 Task: Sort the products in the category "Permesan" by unit price (high first).
Action: Mouse moved to (614, 226)
Screenshot: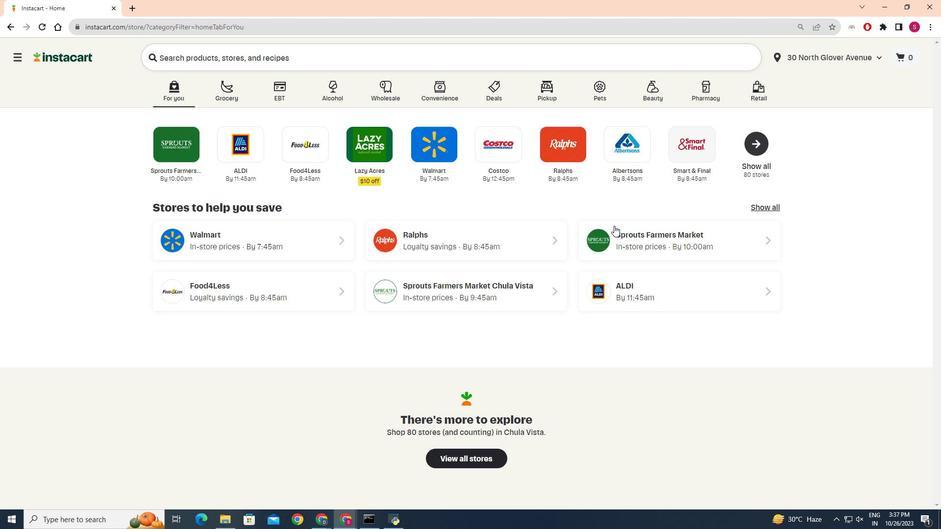 
Action: Mouse pressed left at (614, 226)
Screenshot: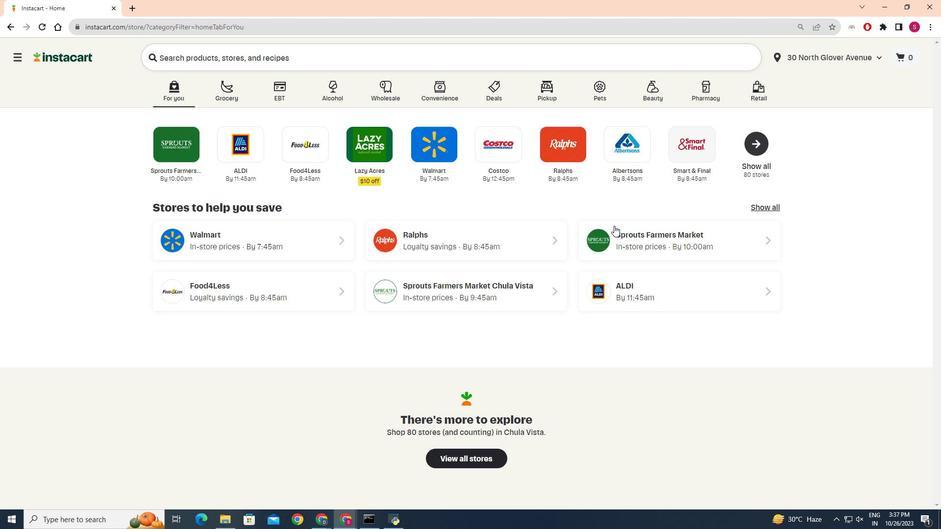 
Action: Mouse moved to (21, 412)
Screenshot: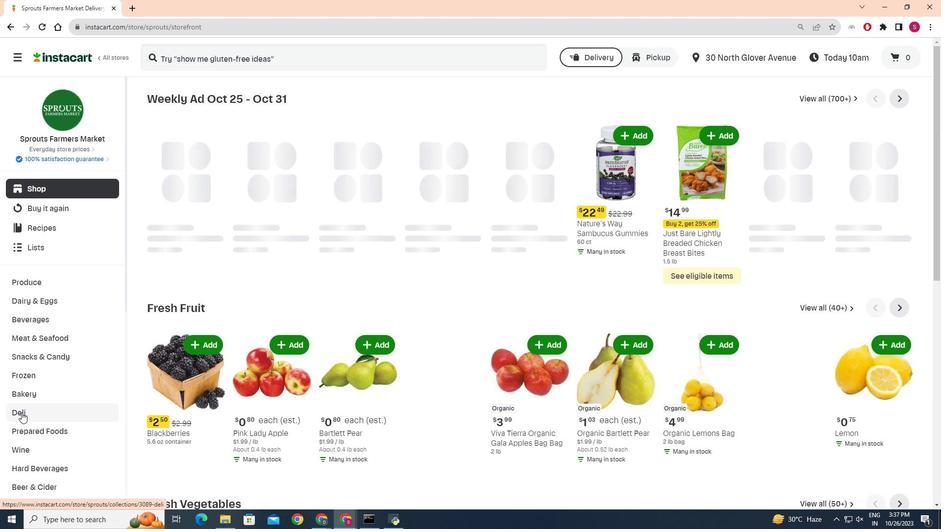 
Action: Mouse pressed left at (21, 412)
Screenshot: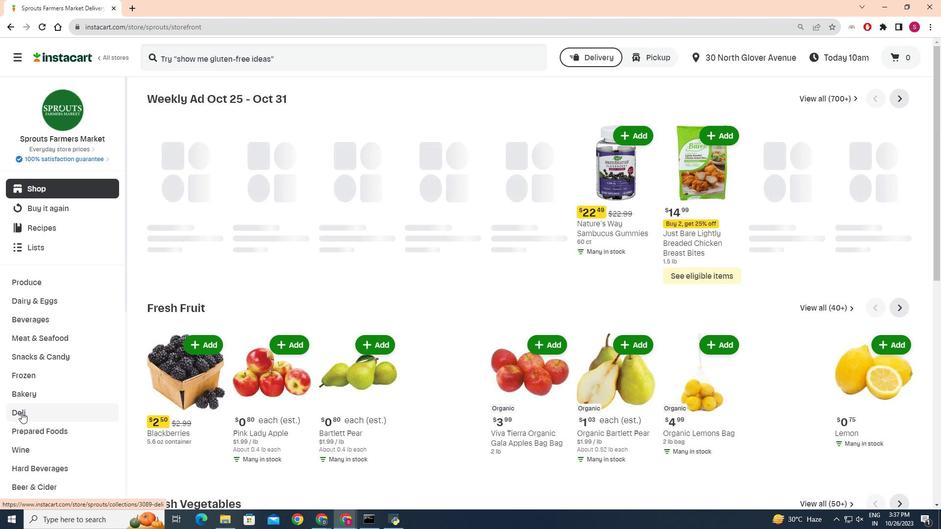 
Action: Mouse moved to (254, 120)
Screenshot: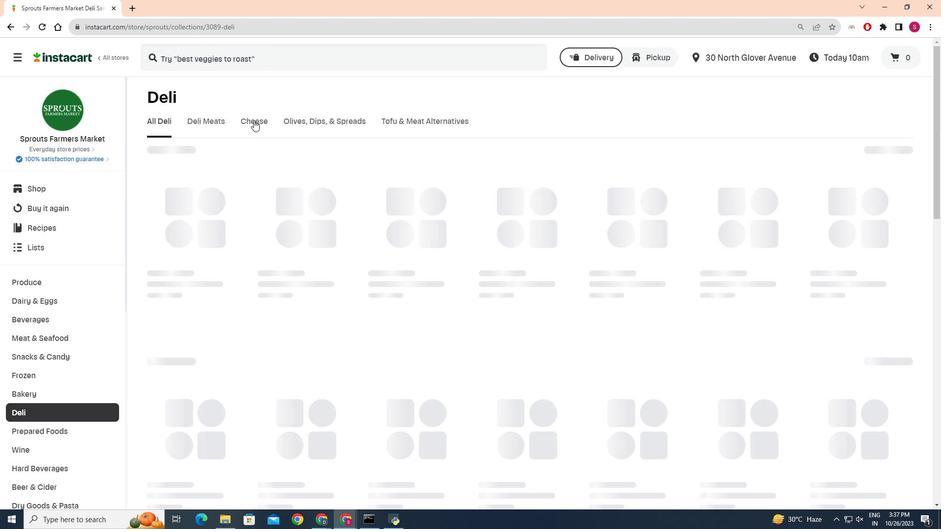 
Action: Mouse pressed left at (254, 120)
Screenshot: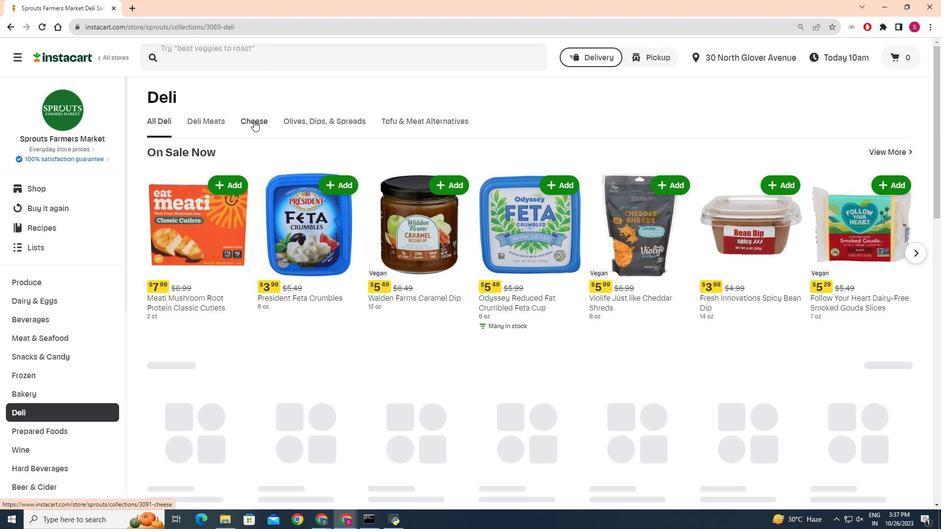 
Action: Mouse moved to (481, 154)
Screenshot: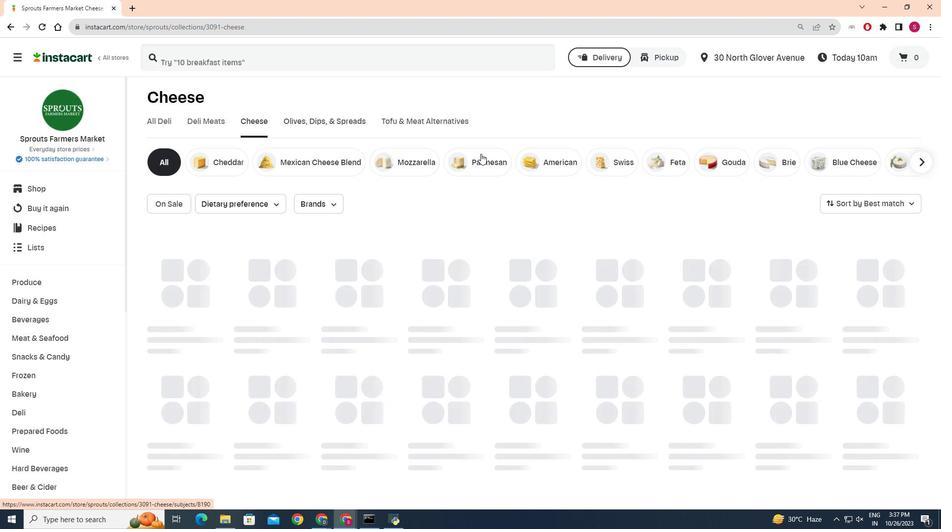 
Action: Mouse pressed left at (481, 154)
Screenshot: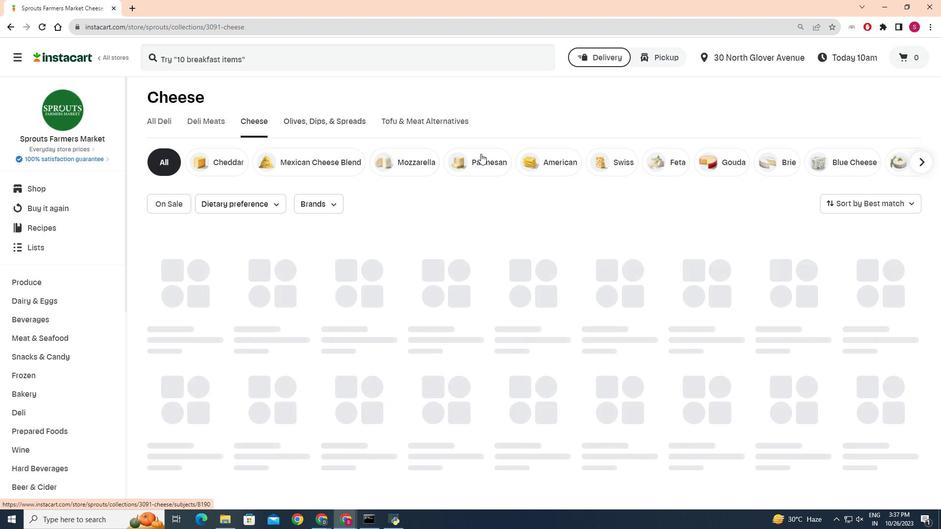 
Action: Mouse moved to (472, 154)
Screenshot: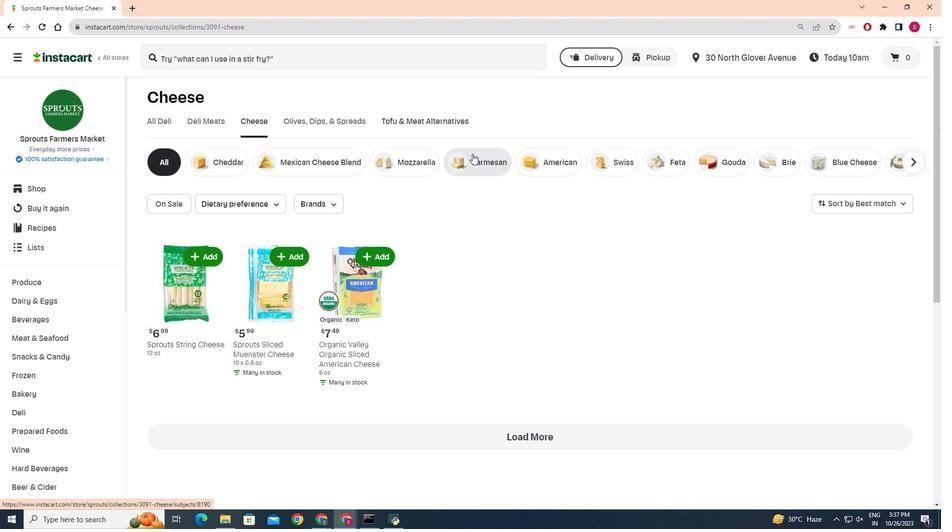 
Action: Mouse pressed left at (472, 154)
Screenshot: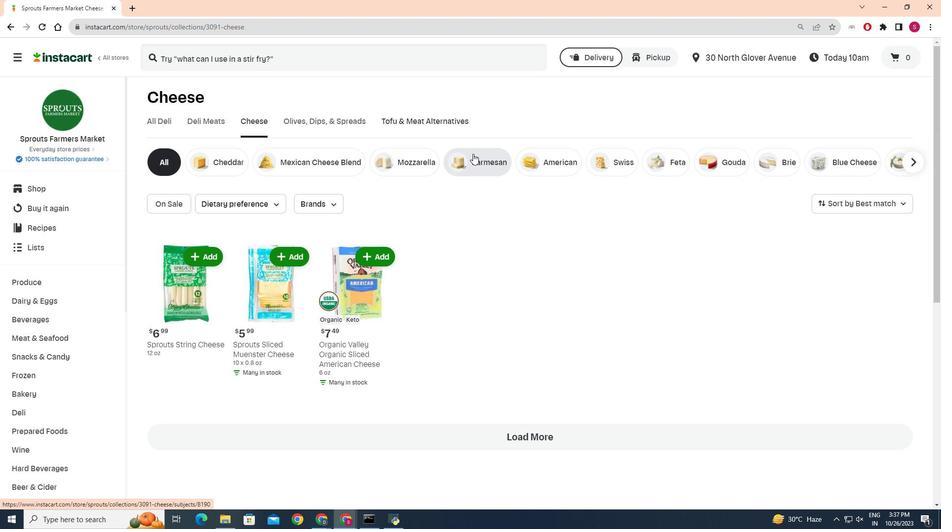 
Action: Mouse moved to (905, 201)
Screenshot: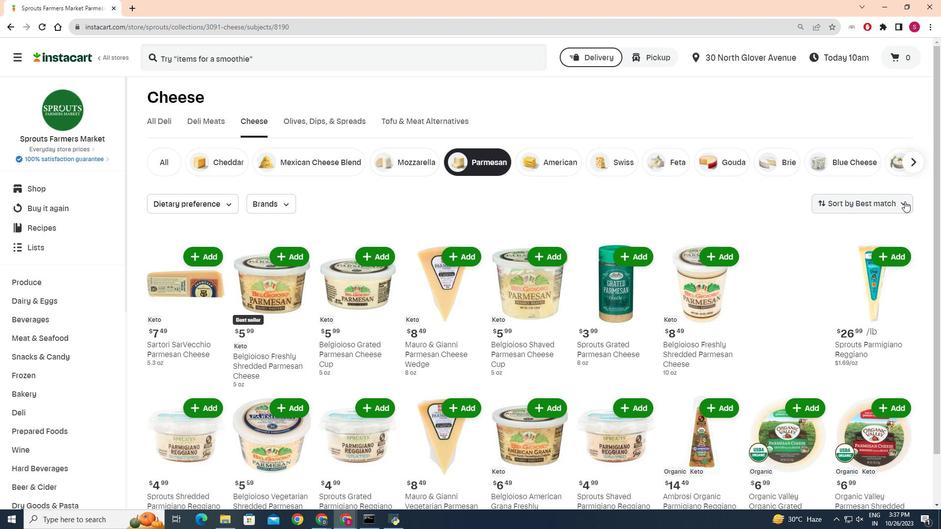 
Action: Mouse pressed left at (905, 201)
Screenshot: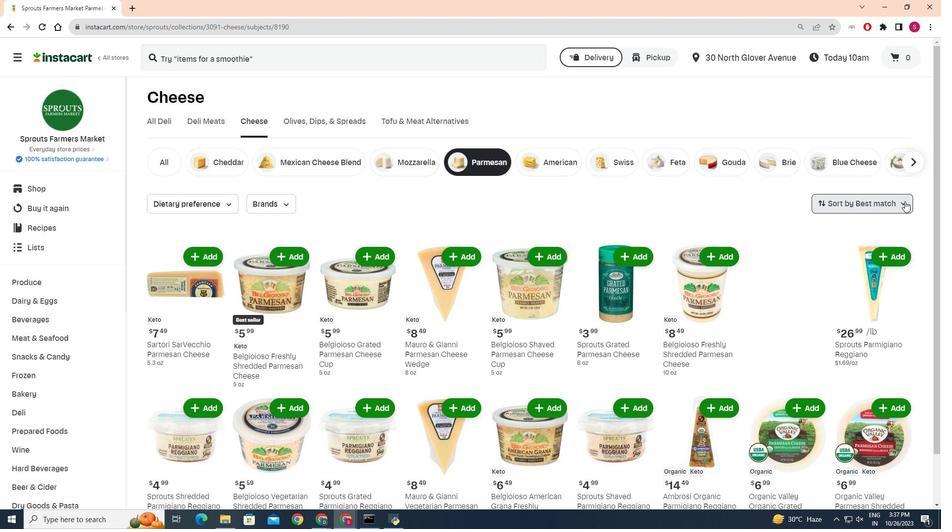 
Action: Mouse moved to (867, 321)
Screenshot: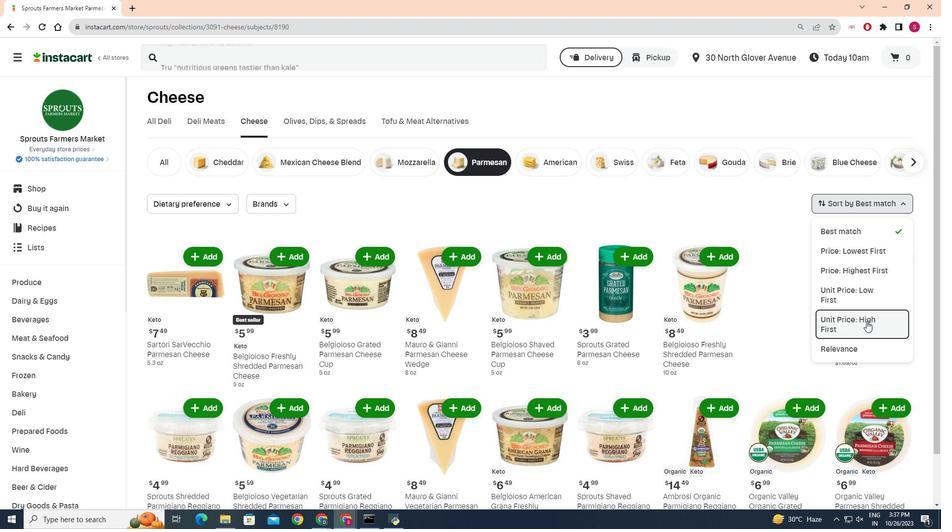
Action: Mouse pressed left at (867, 321)
Screenshot: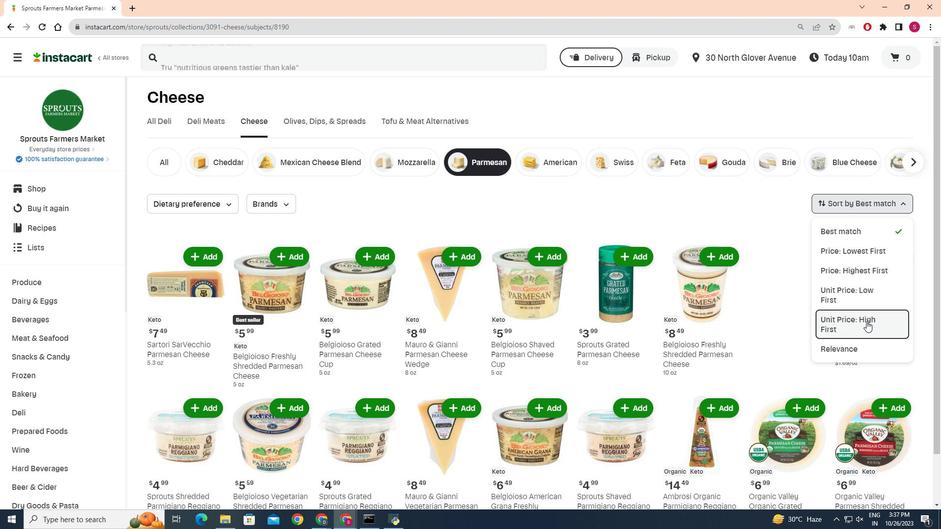 
Action: Mouse moved to (399, 277)
Screenshot: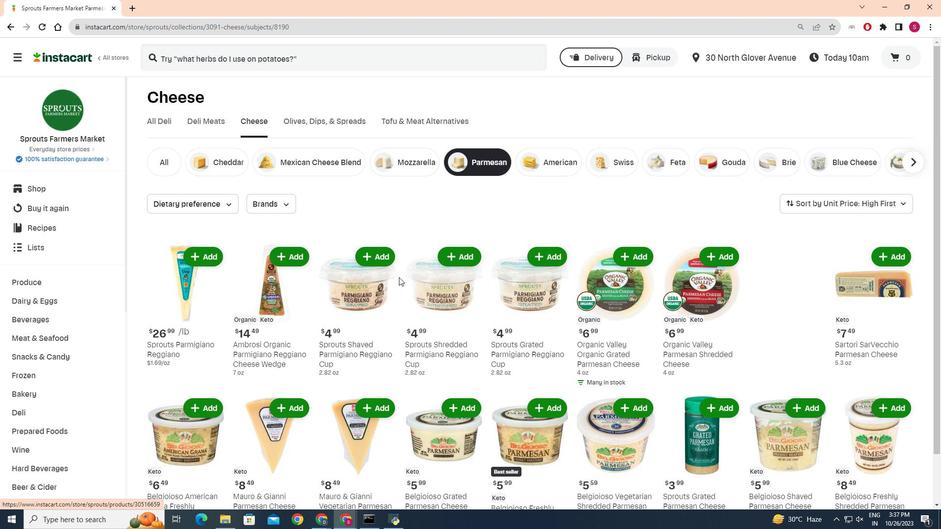 
Action: Mouse scrolled (399, 277) with delta (0, 0)
Screenshot: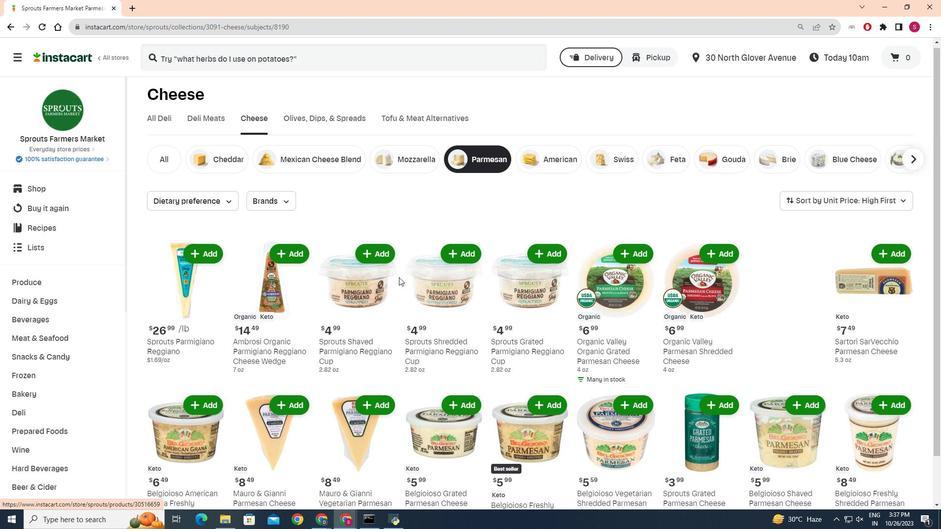 
Action: Mouse scrolled (399, 277) with delta (0, 0)
Screenshot: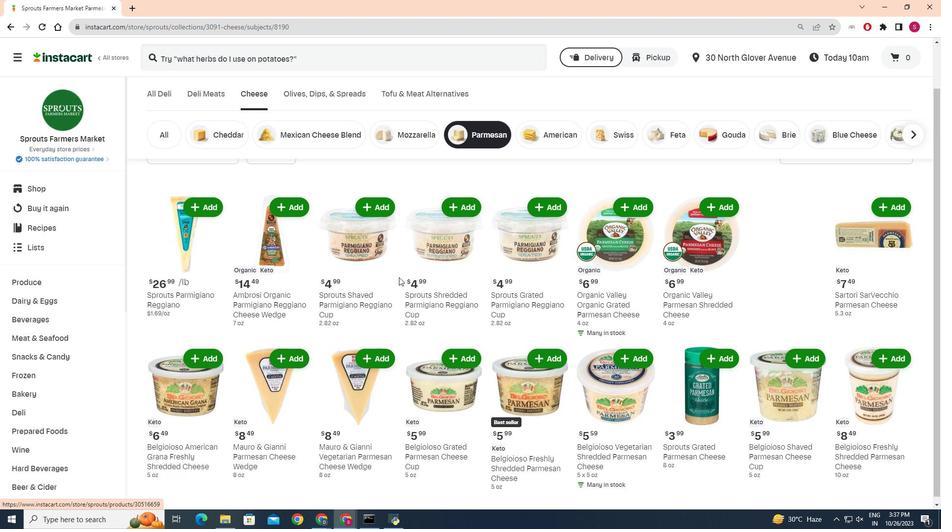 
Action: Mouse scrolled (399, 277) with delta (0, 0)
Screenshot: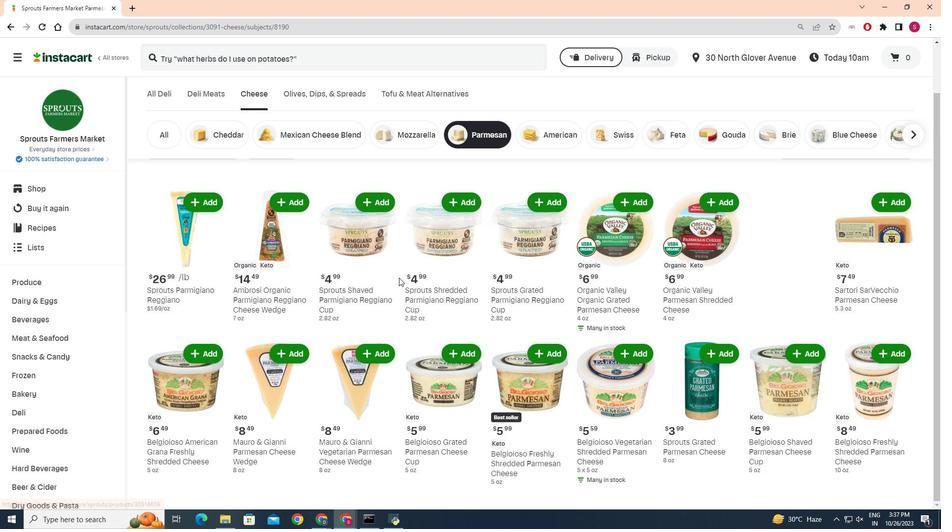
Action: Mouse moved to (399, 278)
Screenshot: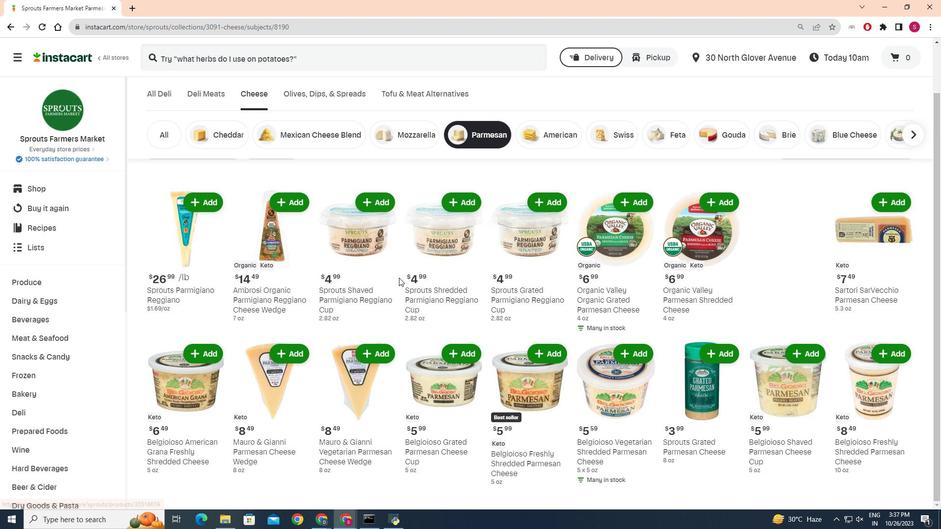 
Action: Mouse scrolled (399, 277) with delta (0, 0)
Screenshot: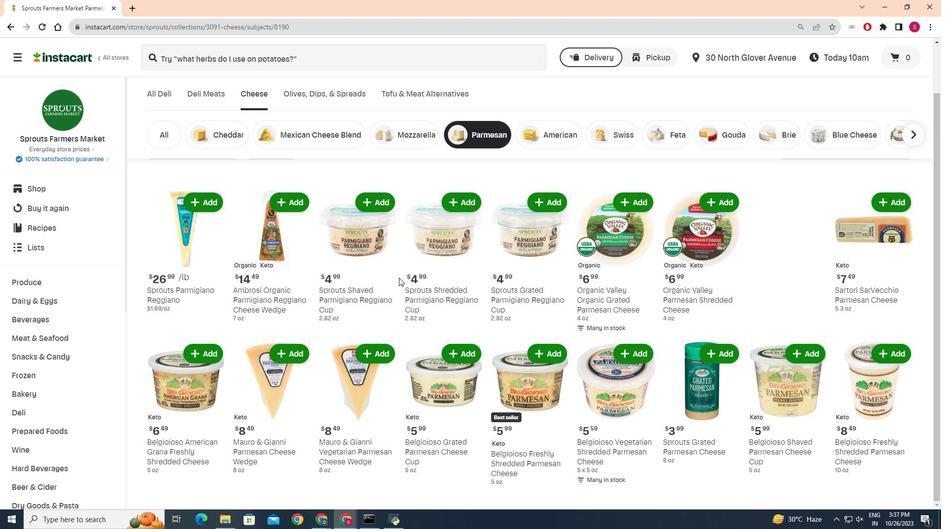 
Action: Mouse scrolled (399, 277) with delta (0, 0)
Screenshot: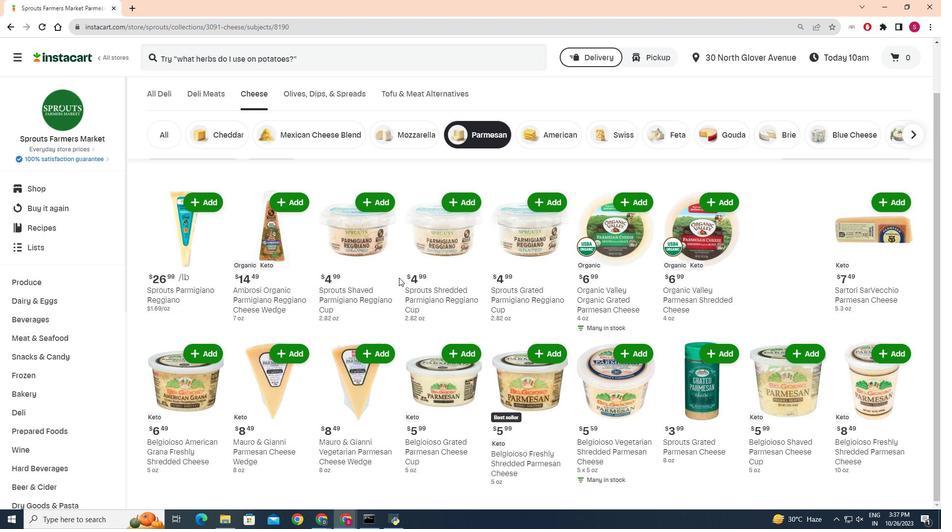 
Action: Mouse moved to (399, 278)
Screenshot: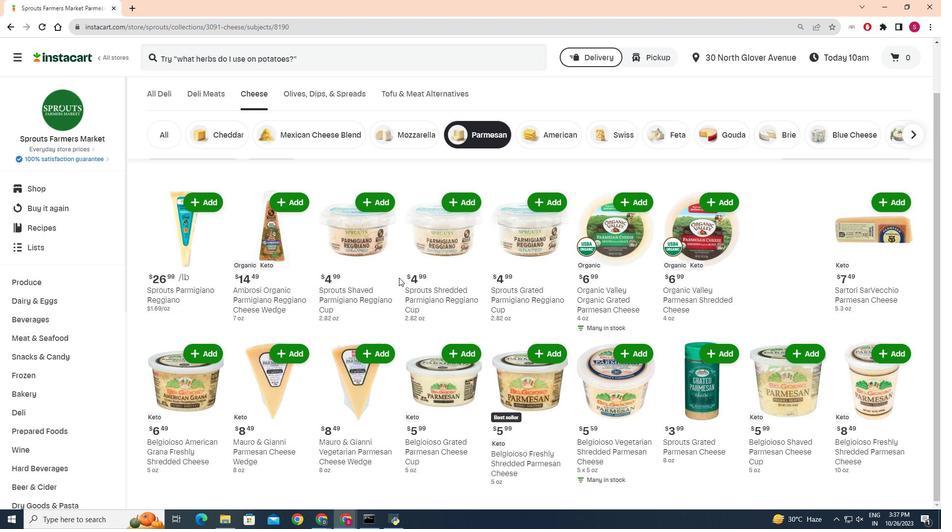 
